 Task: Add a condition where "Hours since status category pending Greater than Twelve" in new tickets in your groups.
Action: Mouse moved to (74, 372)
Screenshot: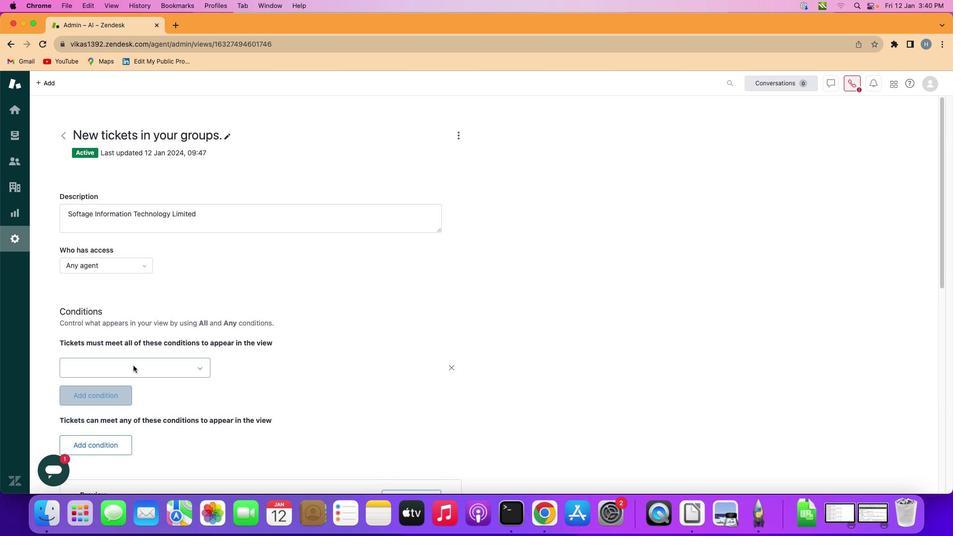 
Action: Mouse pressed left at (74, 372)
Screenshot: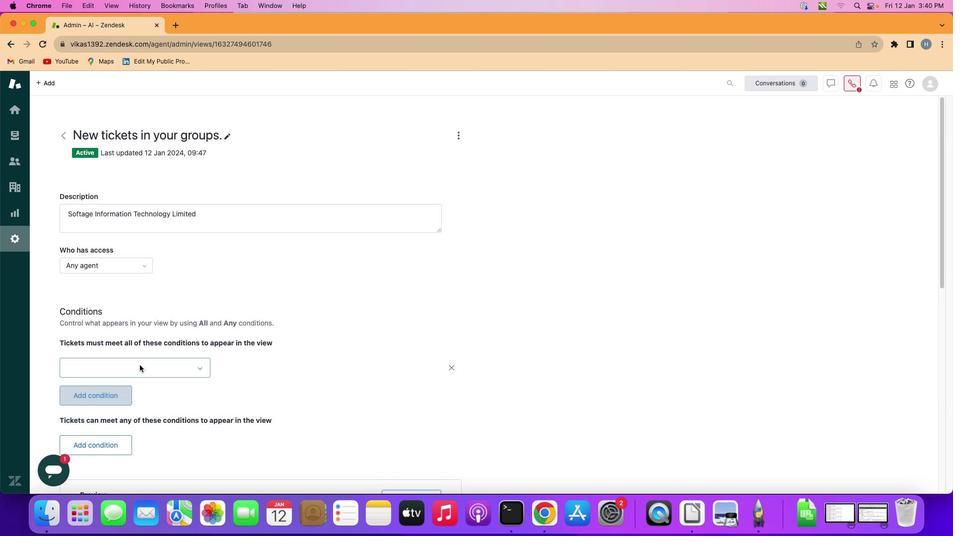 
Action: Mouse moved to (140, 365)
Screenshot: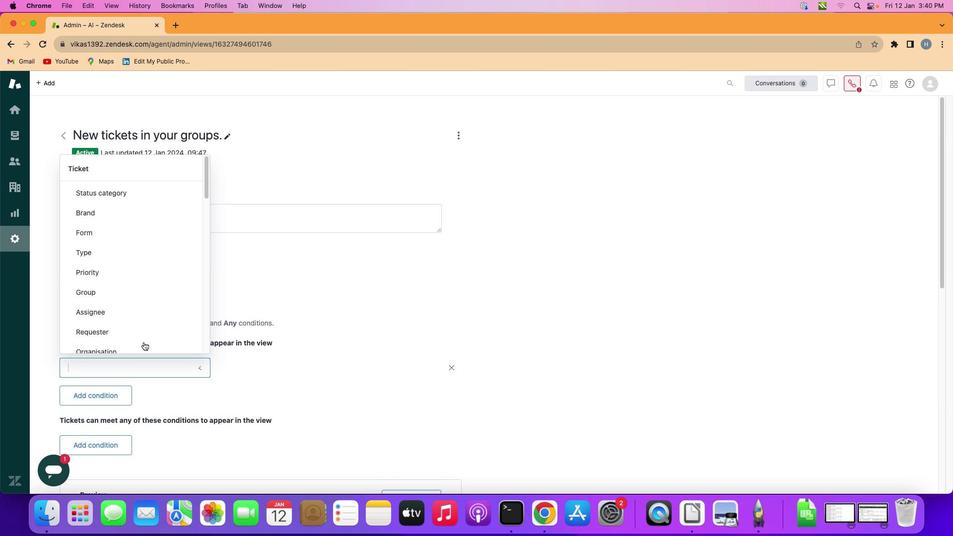 
Action: Mouse pressed left at (140, 365)
Screenshot: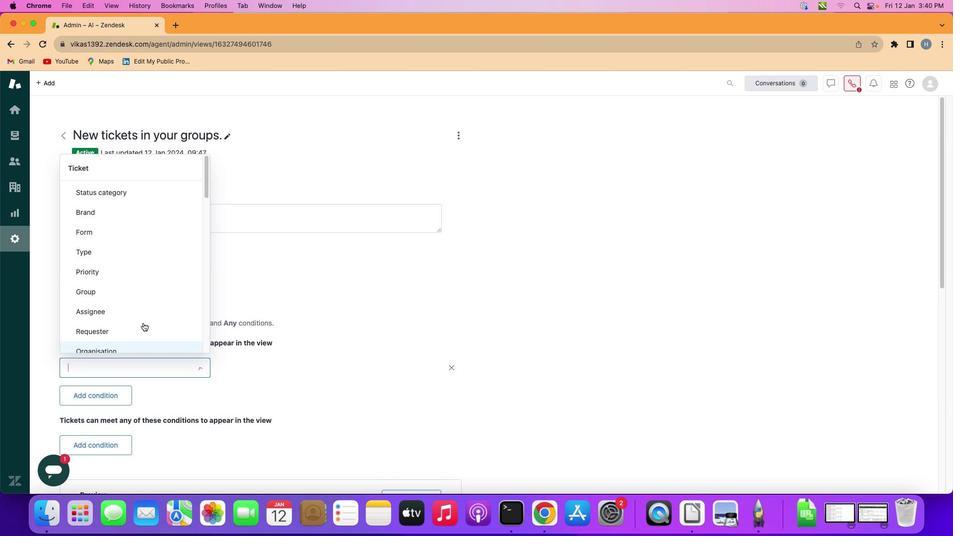 
Action: Mouse moved to (132, 266)
Screenshot: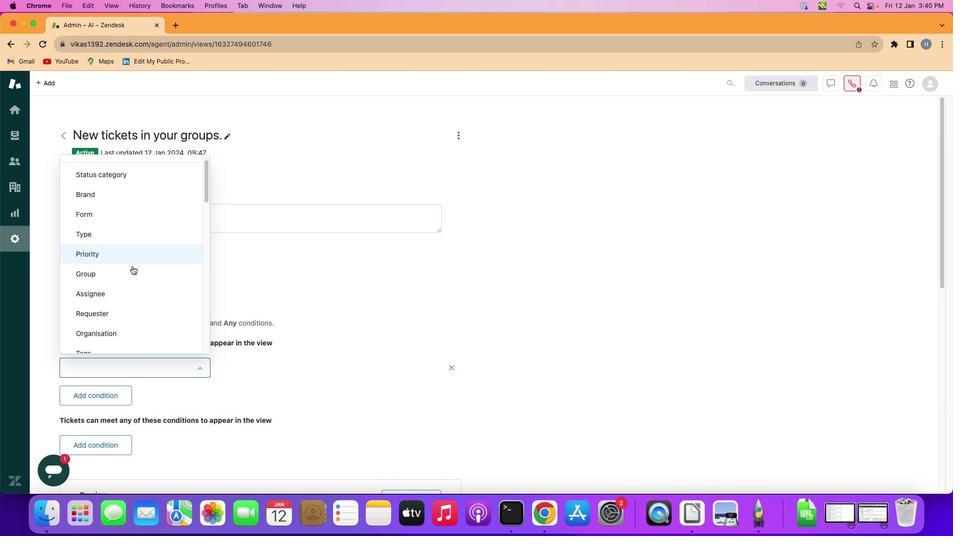 
Action: Mouse scrolled (132, 266) with delta (0, 0)
Screenshot: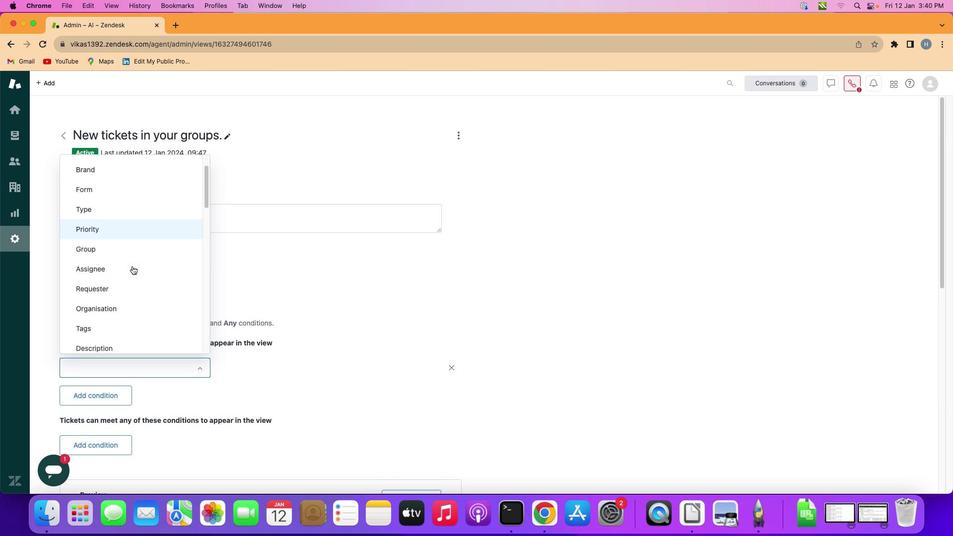 
Action: Mouse scrolled (132, 266) with delta (0, 0)
Screenshot: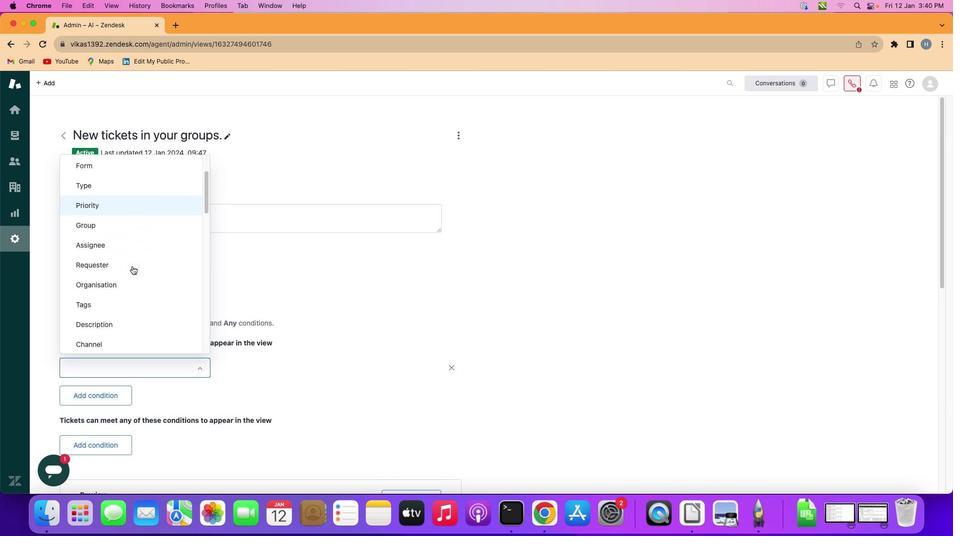 
Action: Mouse scrolled (132, 266) with delta (0, 0)
Screenshot: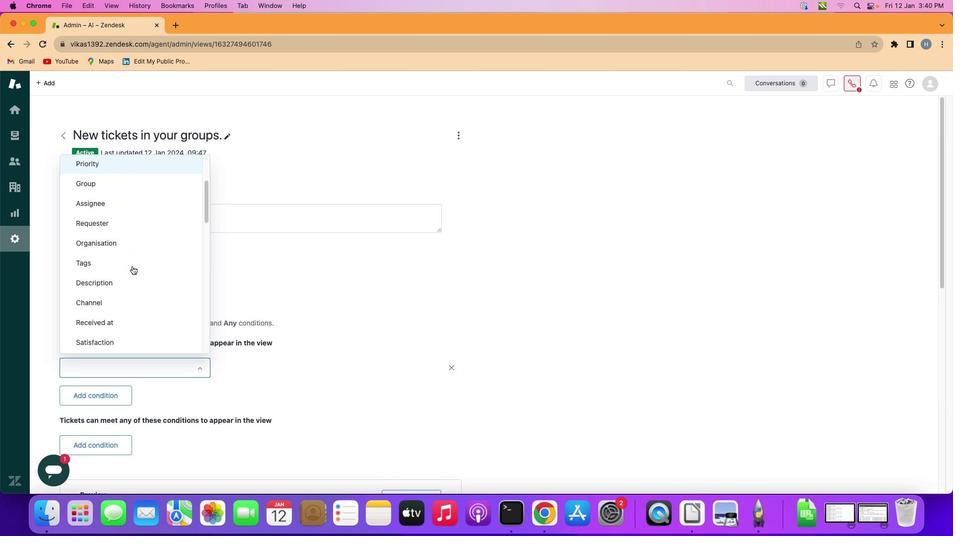 
Action: Mouse scrolled (132, 266) with delta (0, 0)
Screenshot: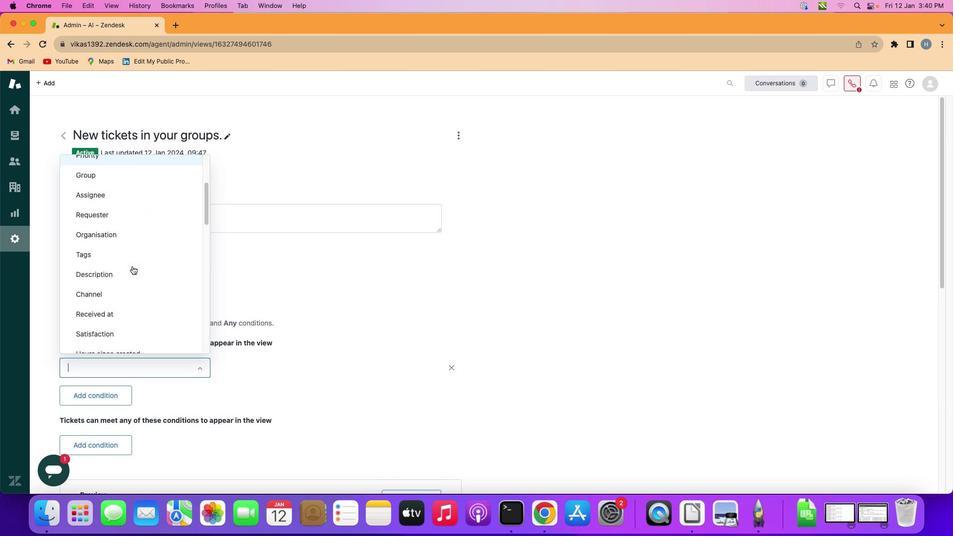 
Action: Mouse scrolled (132, 266) with delta (0, 0)
Screenshot: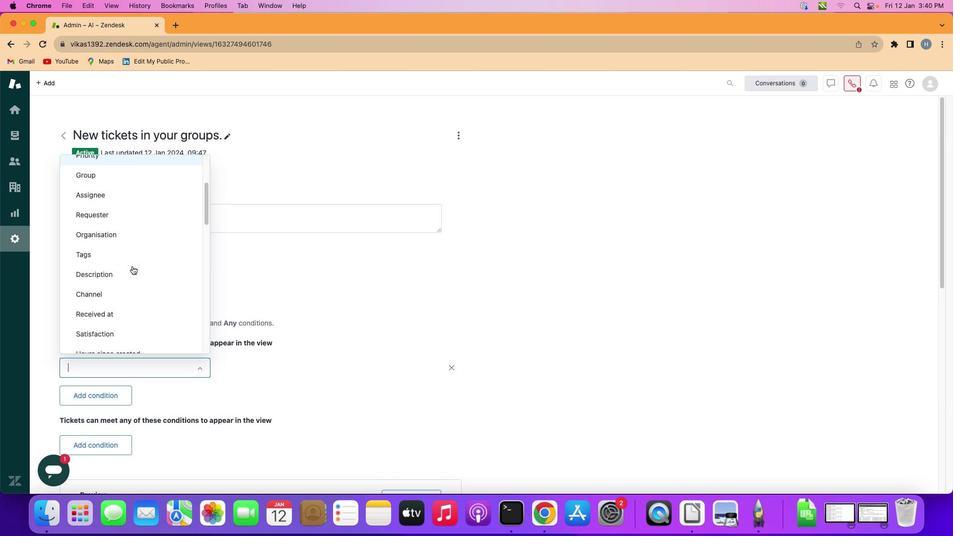 
Action: Mouse scrolled (132, 266) with delta (0, 0)
Screenshot: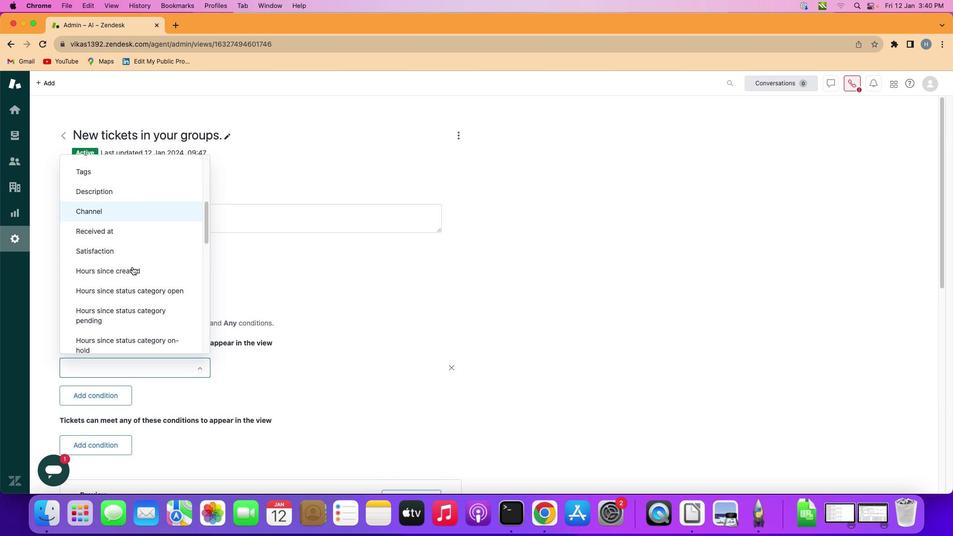 
Action: Mouse scrolled (132, 266) with delta (0, 0)
Screenshot: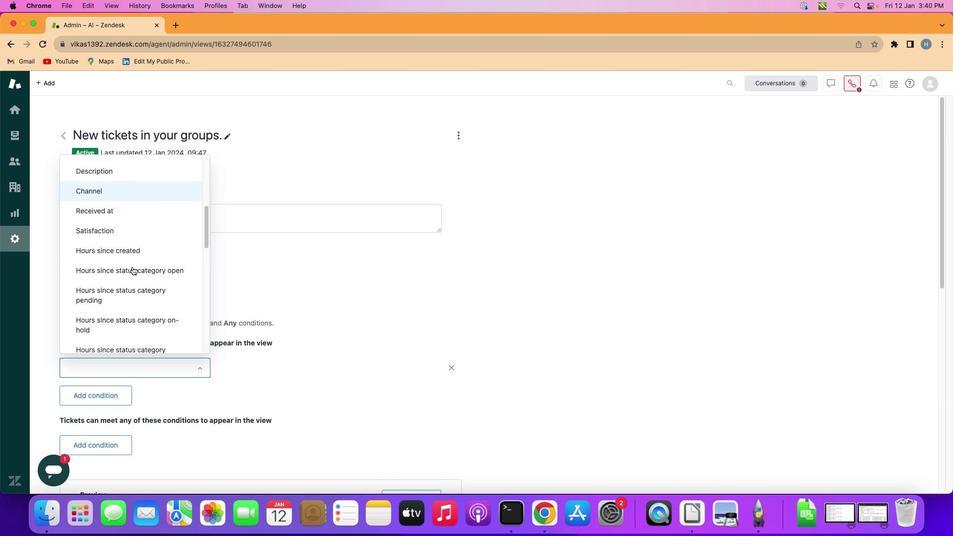 
Action: Mouse moved to (132, 266)
Screenshot: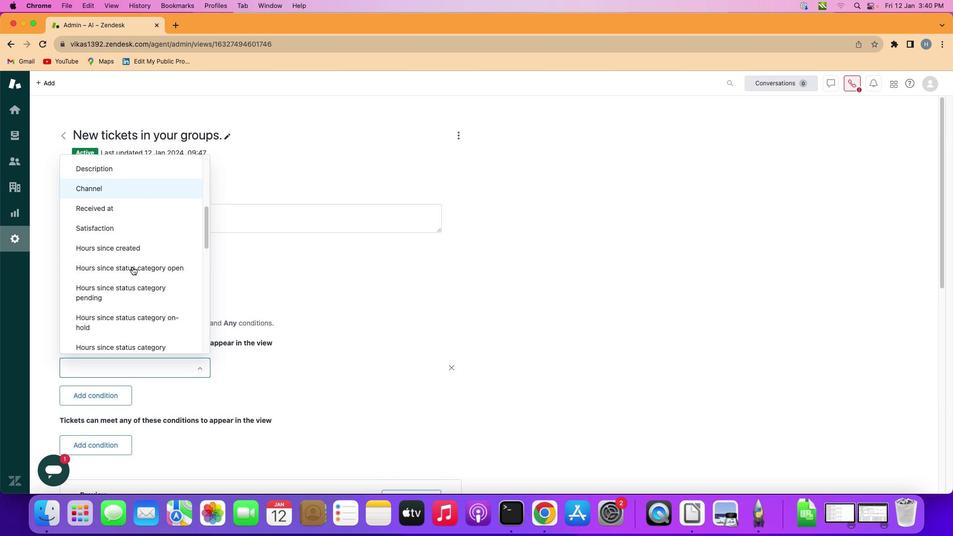 
Action: Mouse scrolled (132, 266) with delta (0, 0)
Screenshot: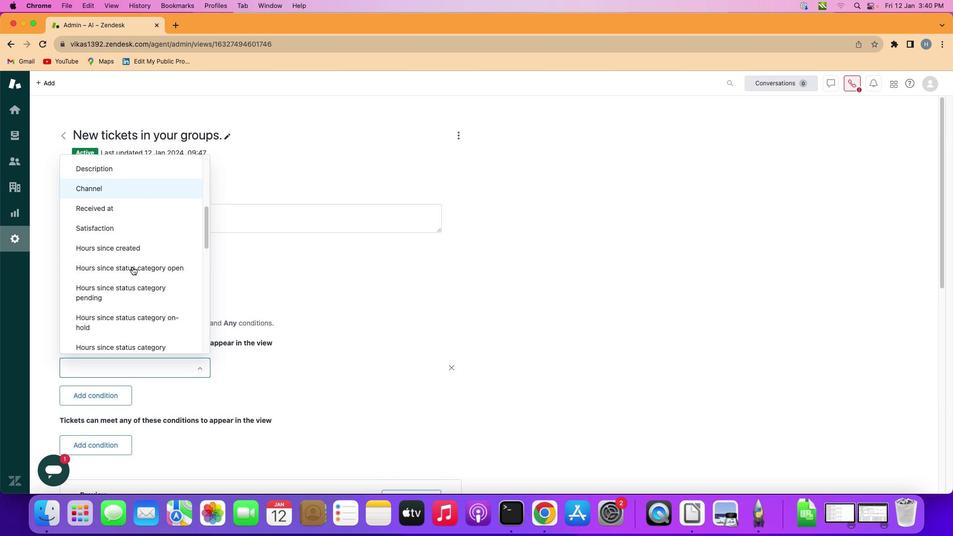 
Action: Mouse moved to (132, 266)
Screenshot: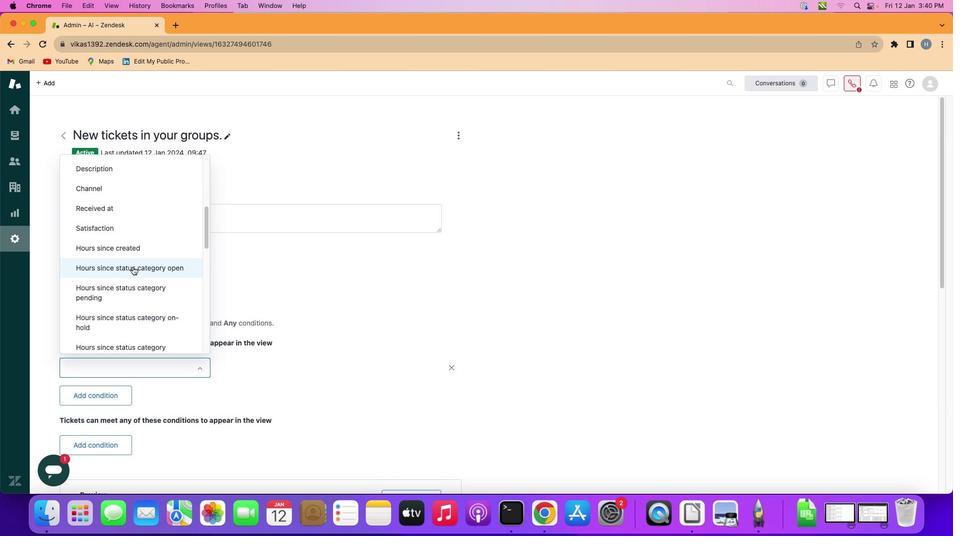 
Action: Mouse scrolled (132, 266) with delta (0, 0)
Screenshot: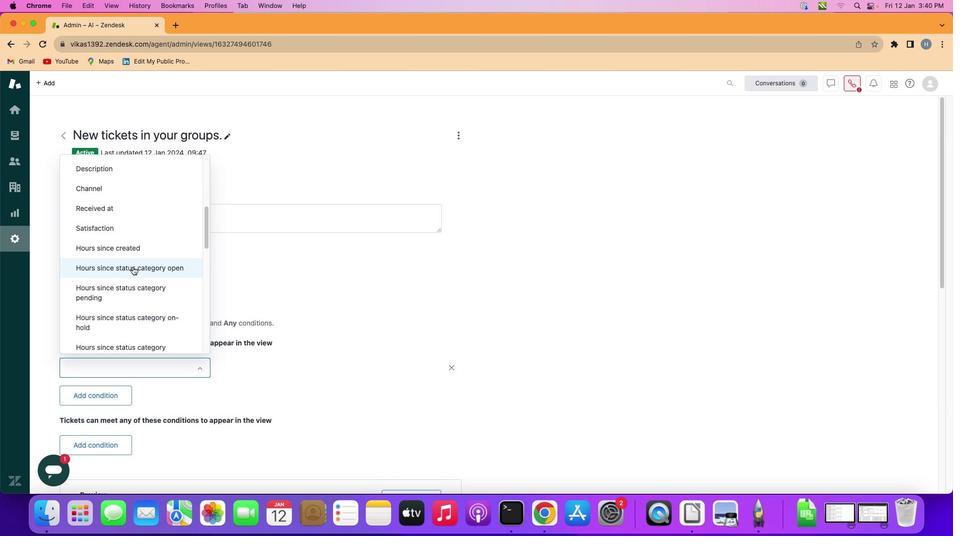 
Action: Mouse scrolled (132, 266) with delta (0, 0)
Screenshot: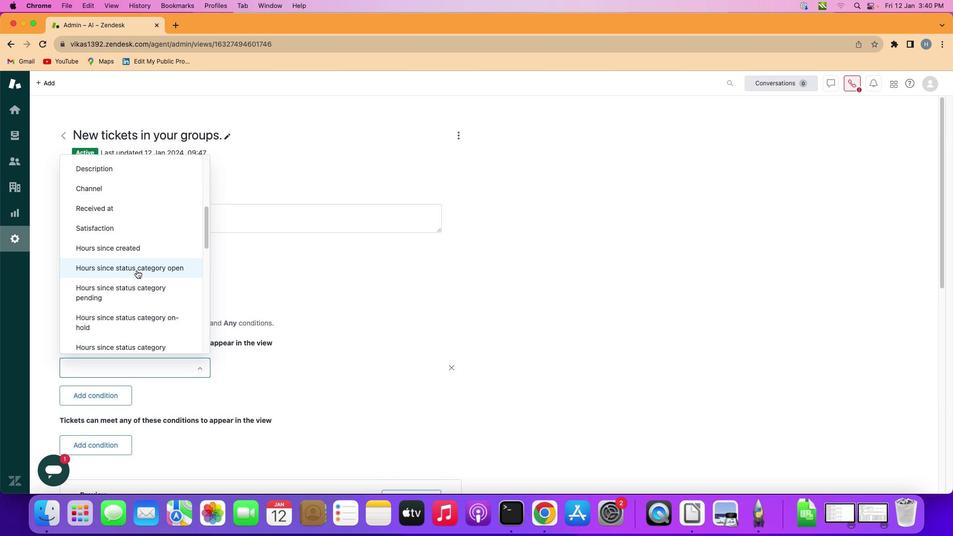 
Action: Mouse moved to (139, 274)
Screenshot: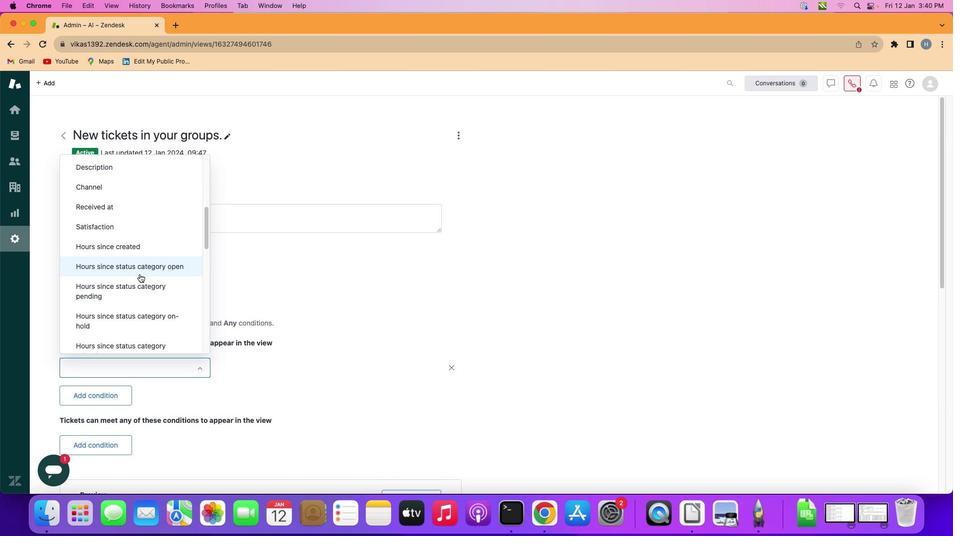 
Action: Mouse scrolled (139, 274) with delta (0, 0)
Screenshot: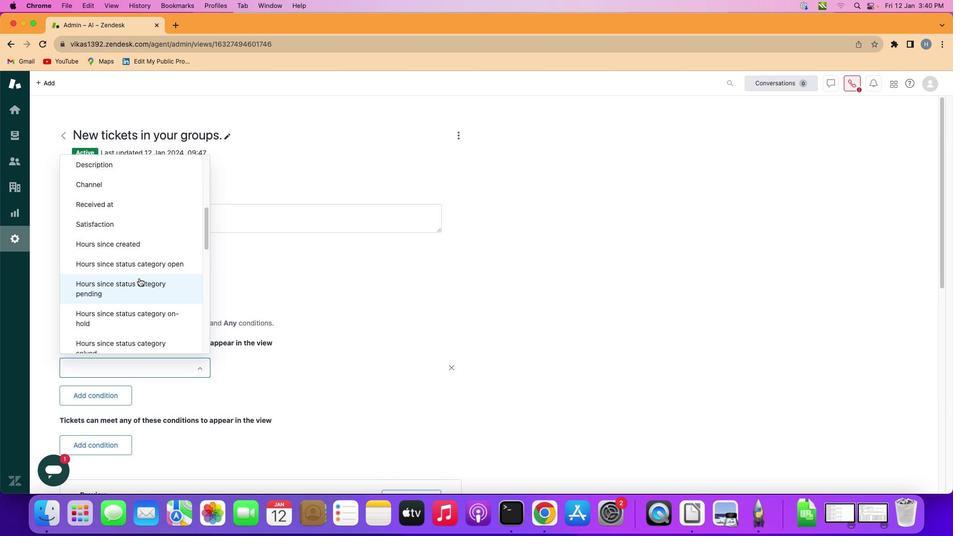 
Action: Mouse scrolled (139, 274) with delta (0, 0)
Screenshot: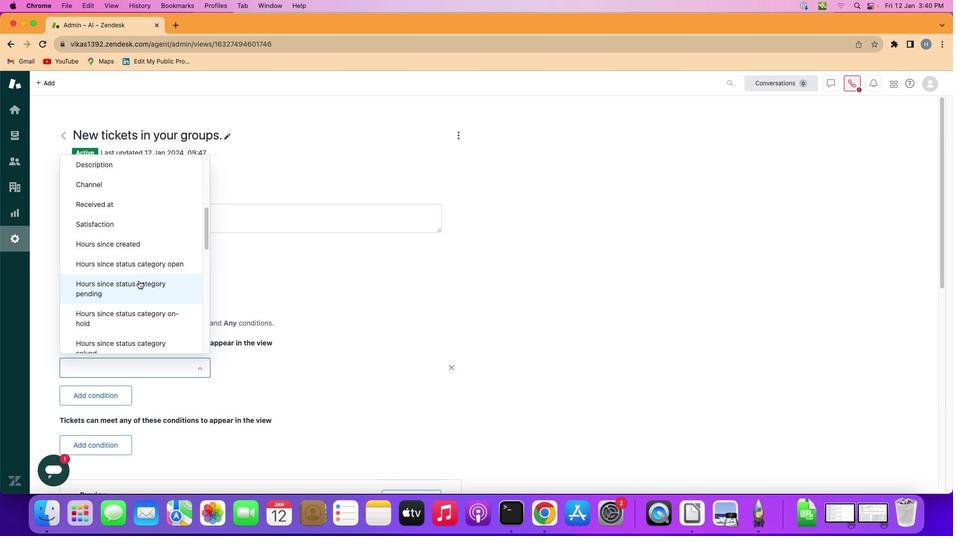 
Action: Mouse moved to (138, 281)
Screenshot: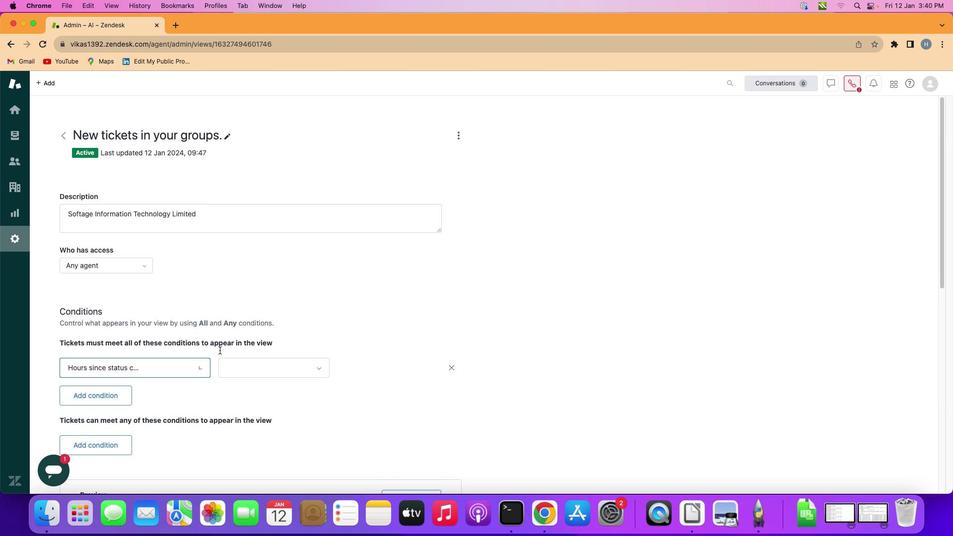 
Action: Mouse pressed left at (138, 281)
Screenshot: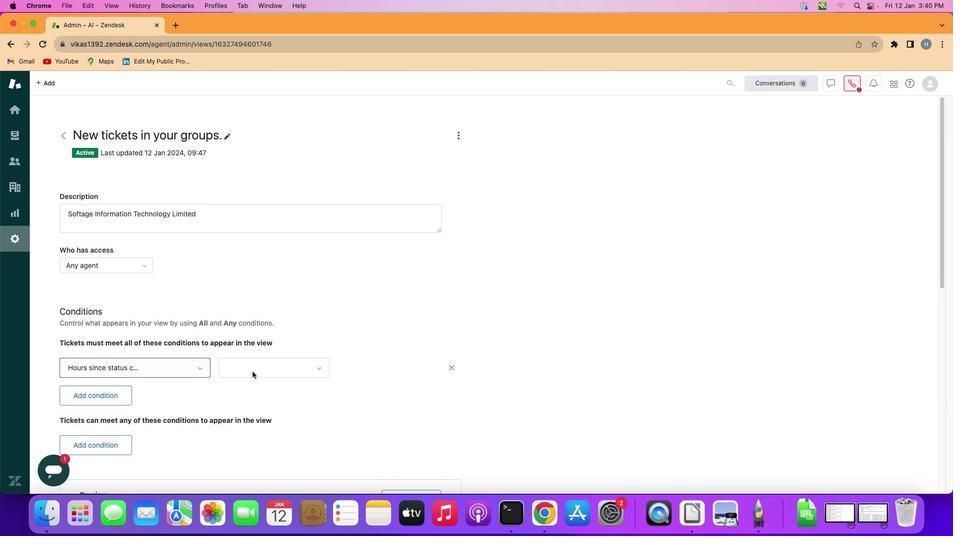 
Action: Mouse moved to (284, 368)
Screenshot: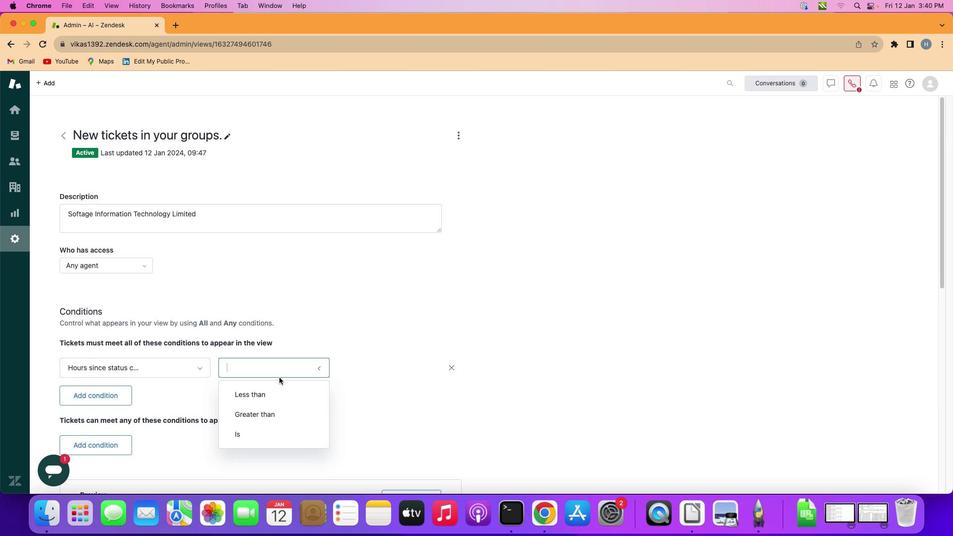 
Action: Mouse pressed left at (284, 368)
Screenshot: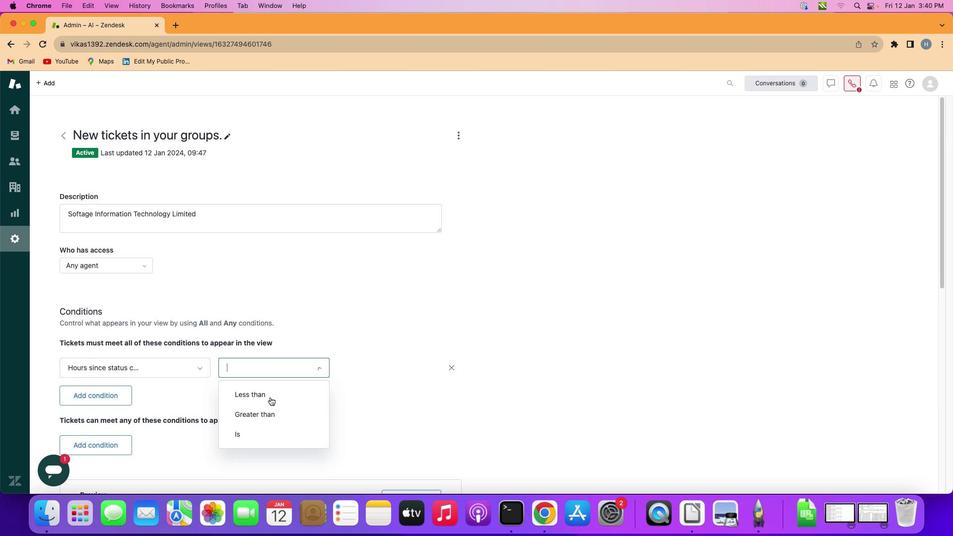 
Action: Mouse moved to (268, 409)
Screenshot: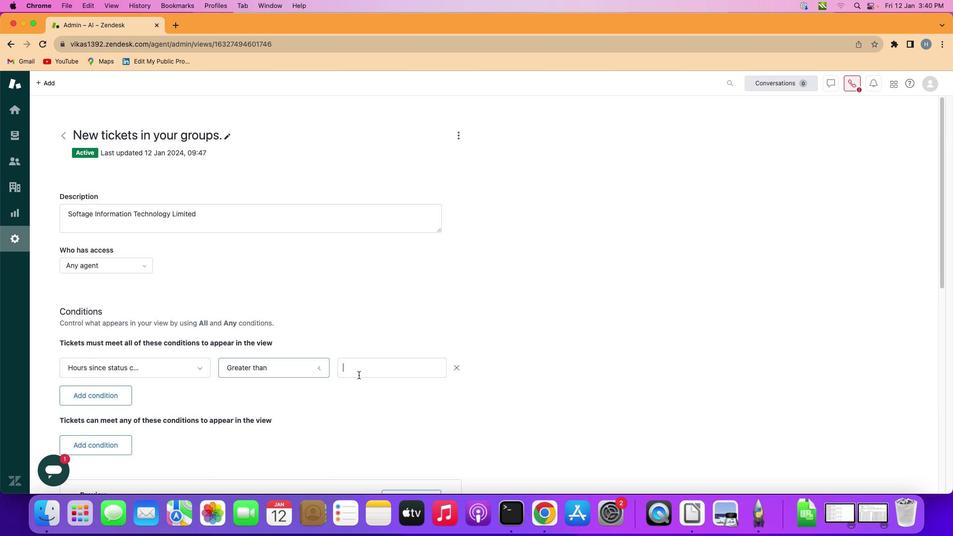 
Action: Mouse pressed left at (268, 409)
Screenshot: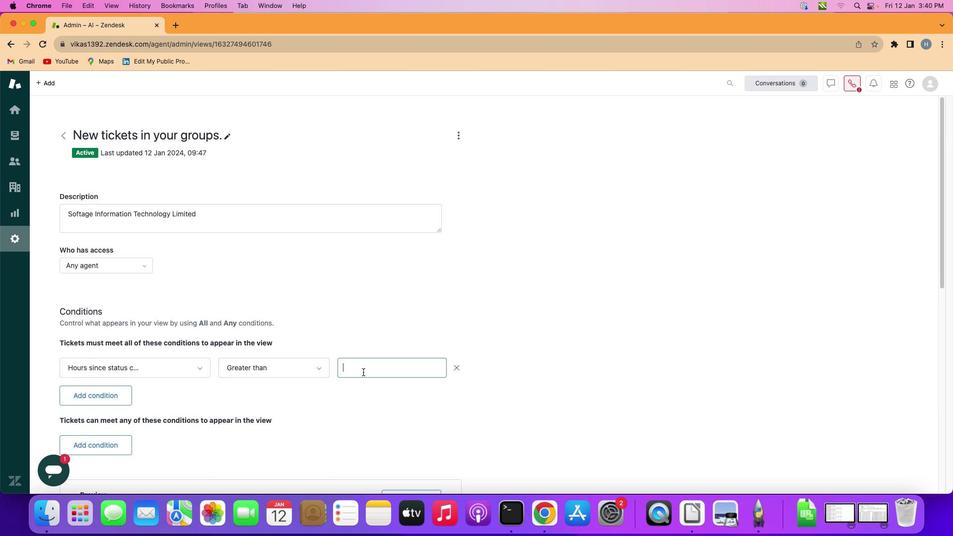 
Action: Mouse moved to (363, 371)
Screenshot: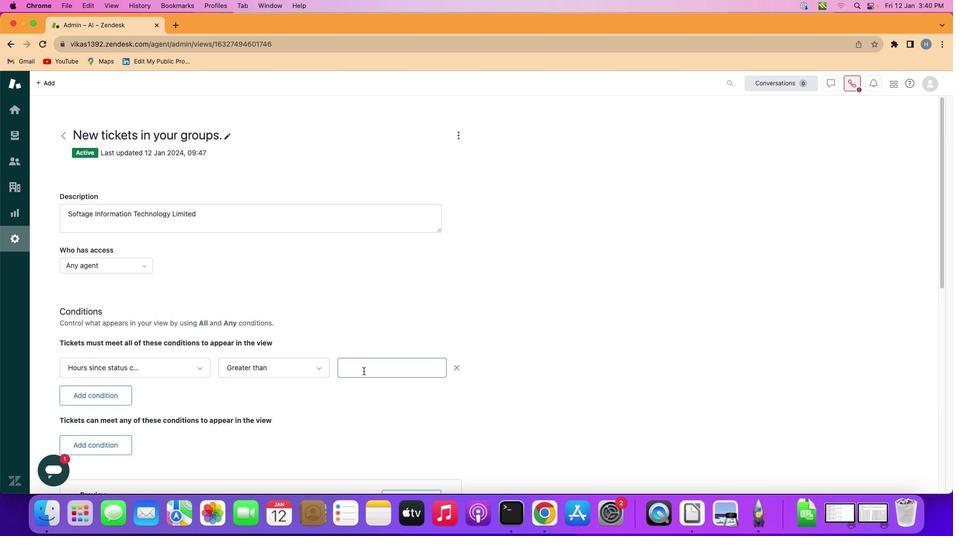 
Action: Mouse pressed left at (363, 371)
Screenshot: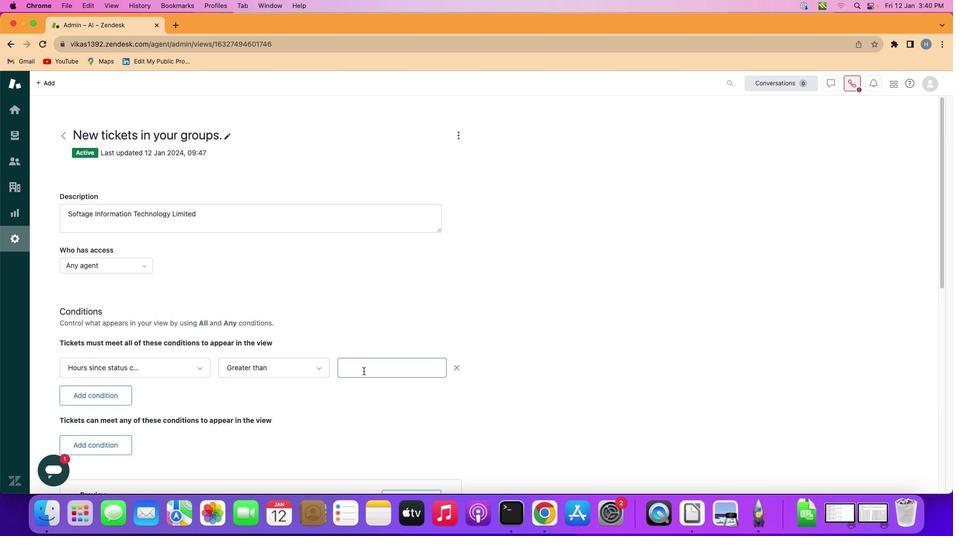 
Action: Mouse moved to (363, 371)
Screenshot: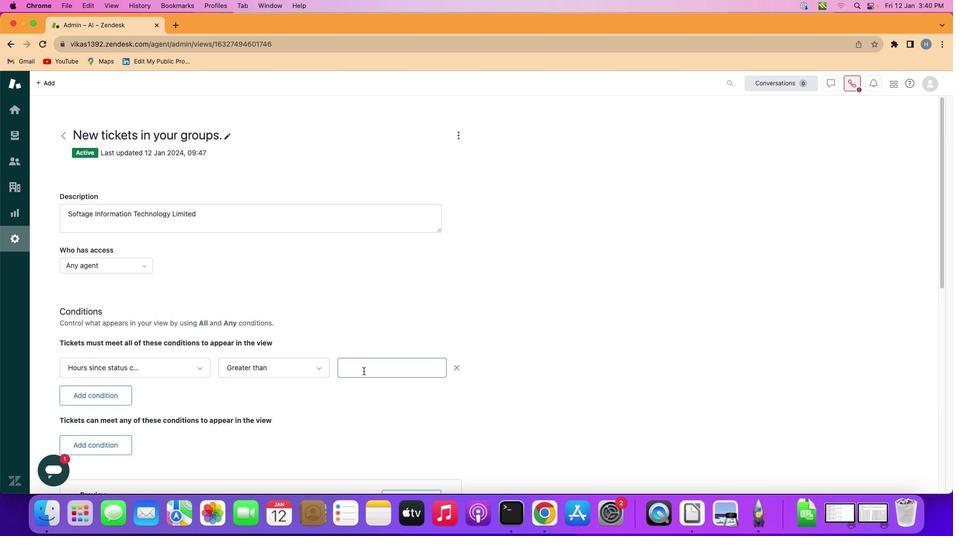 
Action: Key pressed Key.shift'T''w''e''l''v''e'
Screenshot: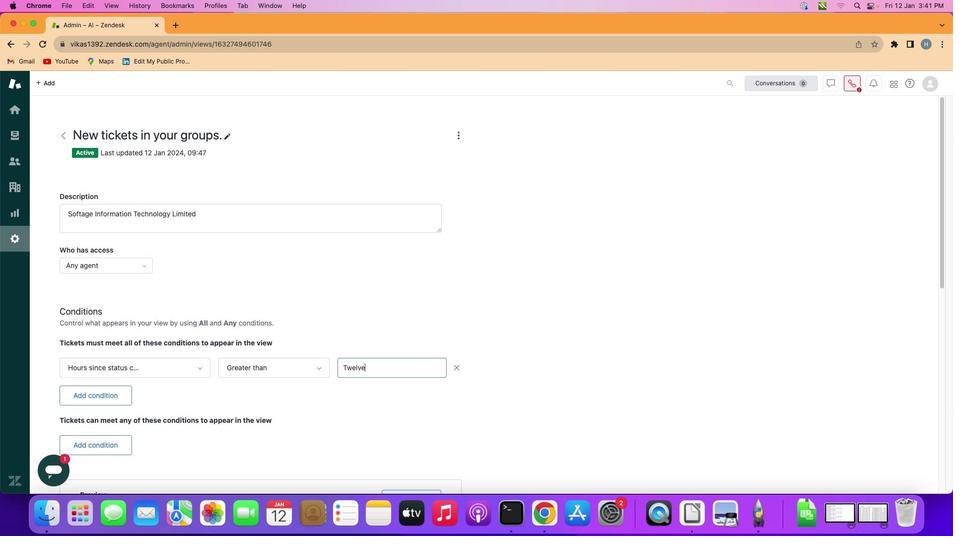 
Action: Mouse moved to (373, 410)
Screenshot: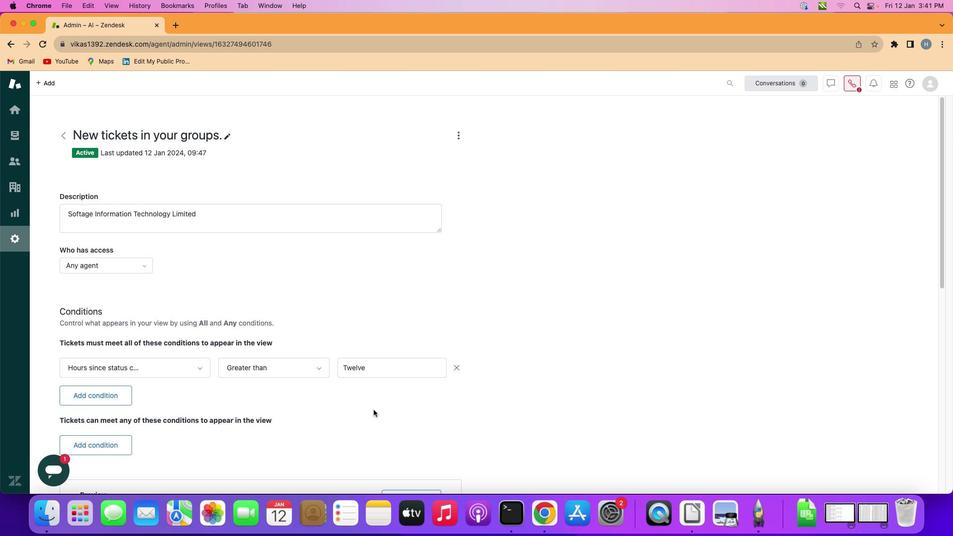 
